 Task: Move the task Integrate website with social media platforms to the section To-Do in the project AgileAvail and sort the tasks in the project by Due Date
Action: Mouse moved to (78, 342)
Screenshot: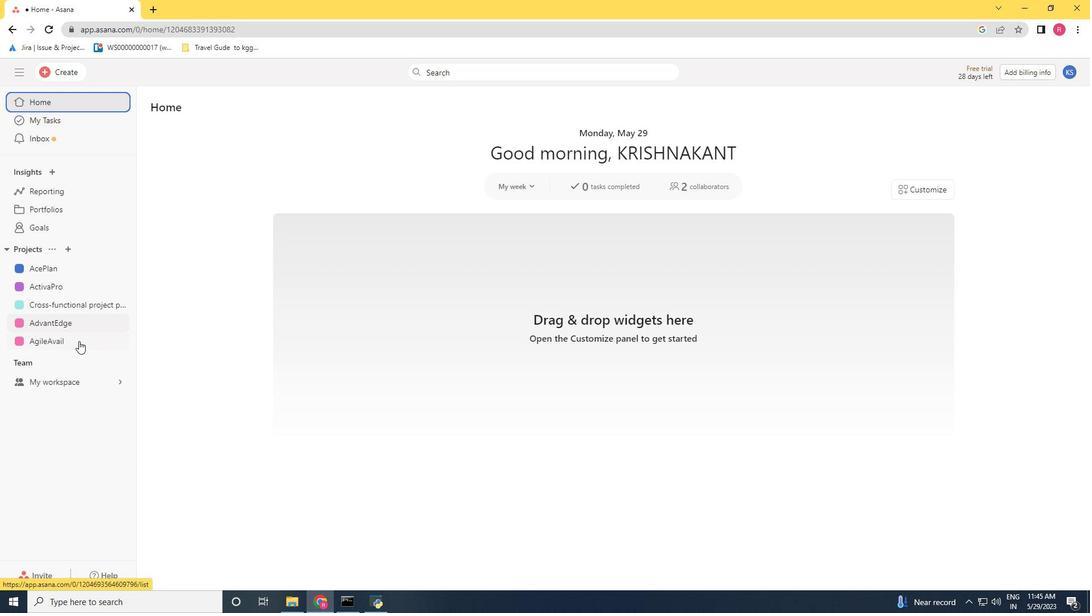
Action: Mouse pressed left at (78, 342)
Screenshot: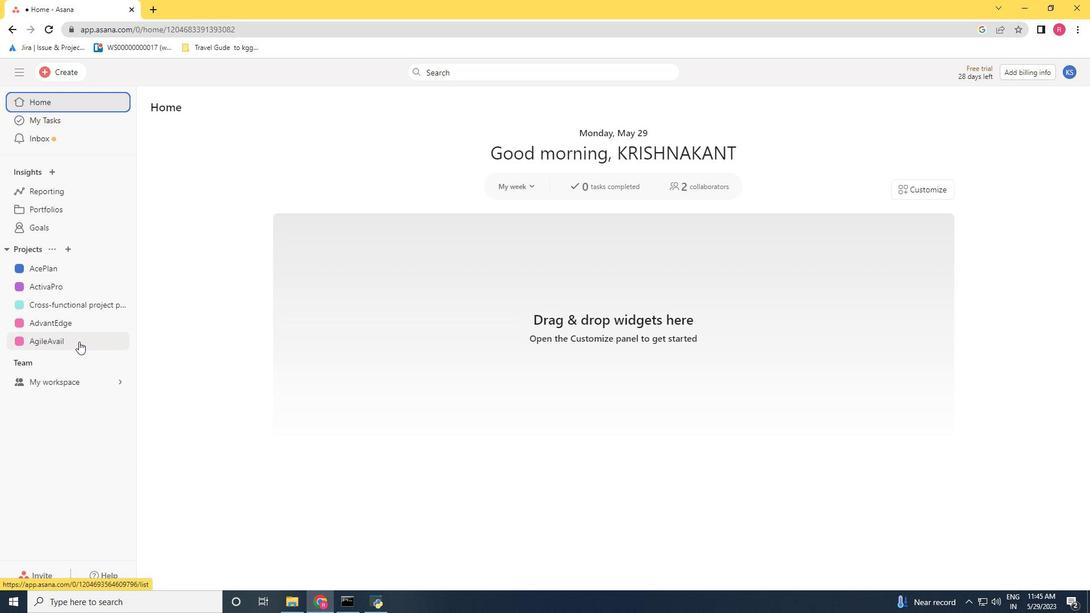 
Action: Mouse moved to (476, 247)
Screenshot: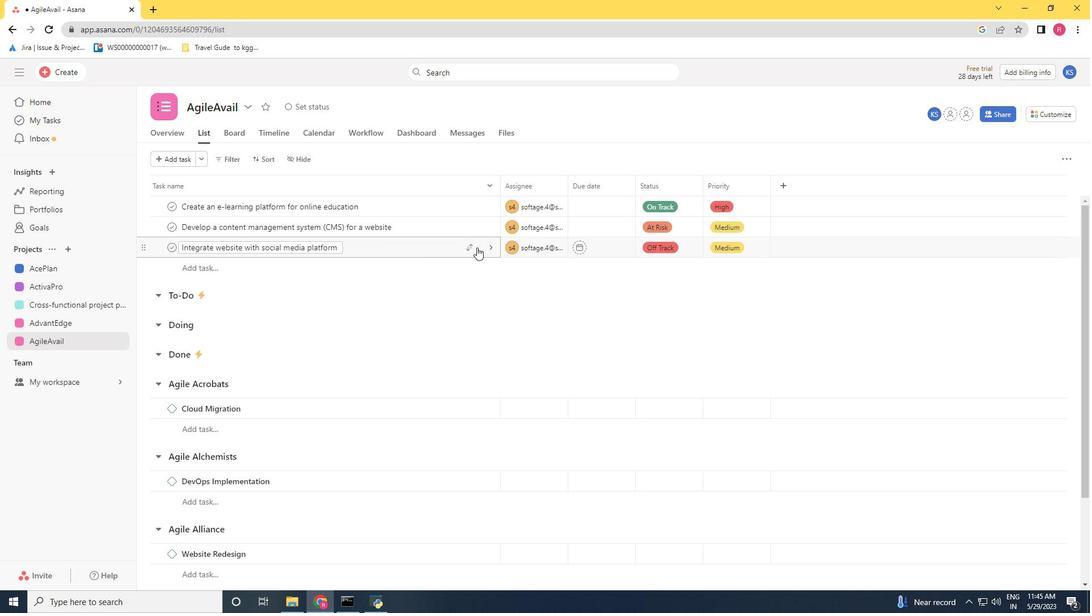 
Action: Mouse pressed left at (476, 247)
Screenshot: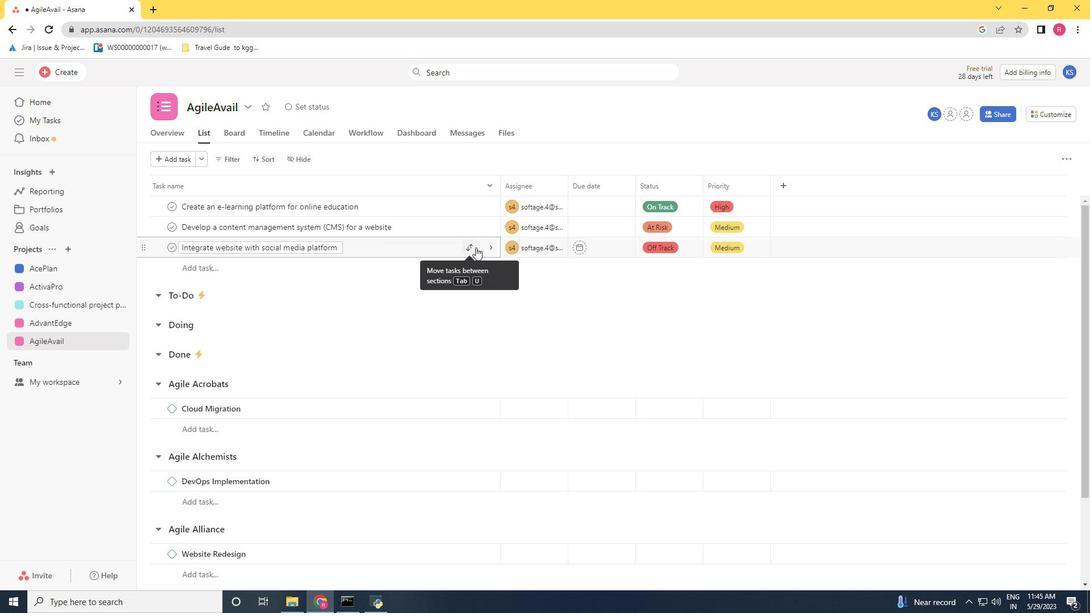 
Action: Mouse moved to (458, 314)
Screenshot: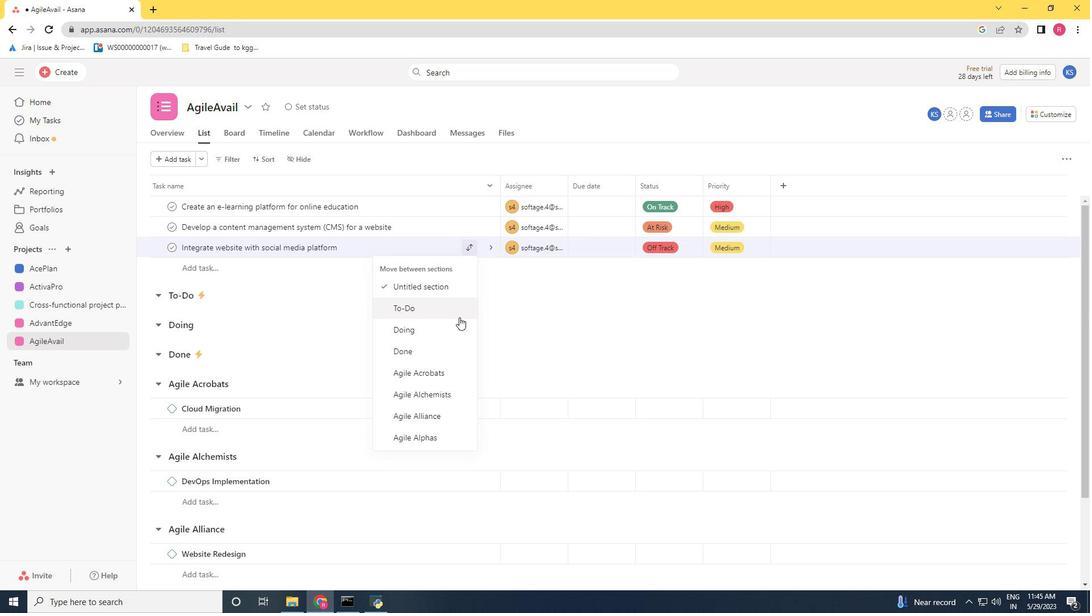 
Action: Mouse pressed left at (458, 314)
Screenshot: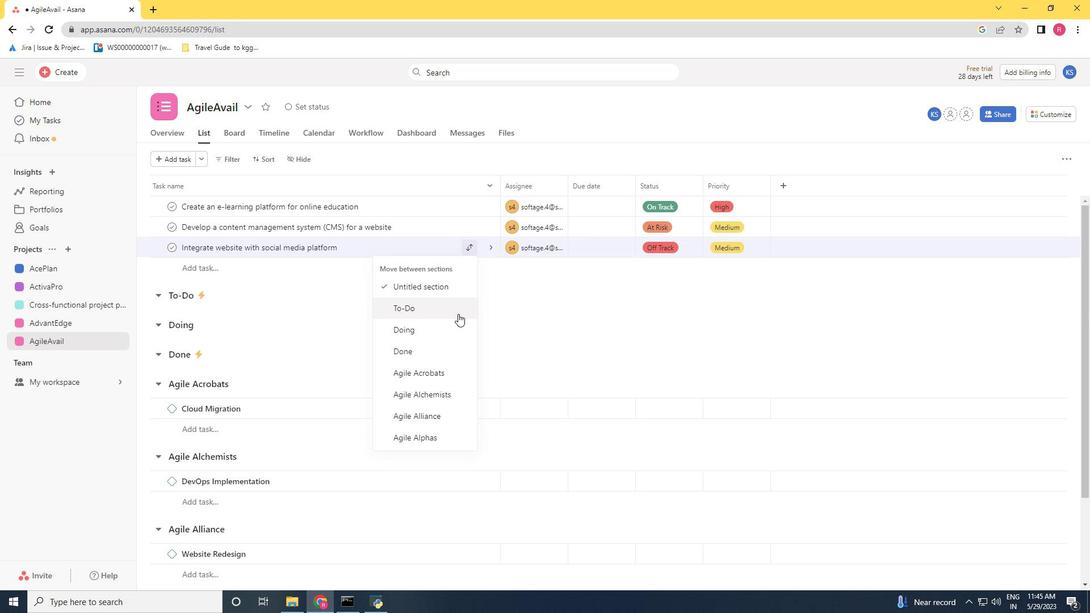 
Action: Mouse moved to (309, 158)
Screenshot: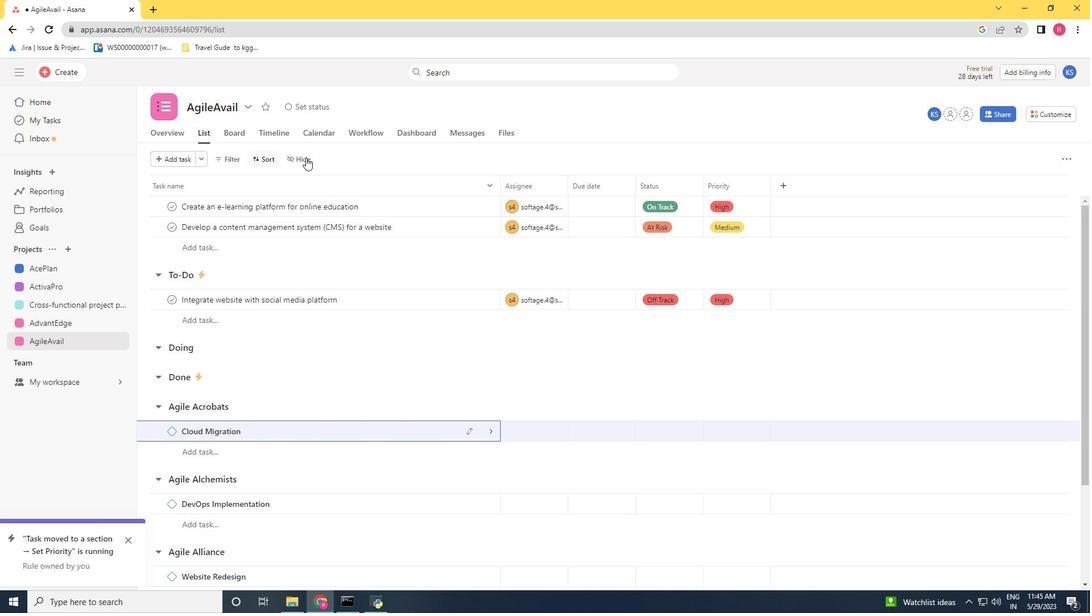 
Action: Mouse pressed left at (309, 158)
Screenshot: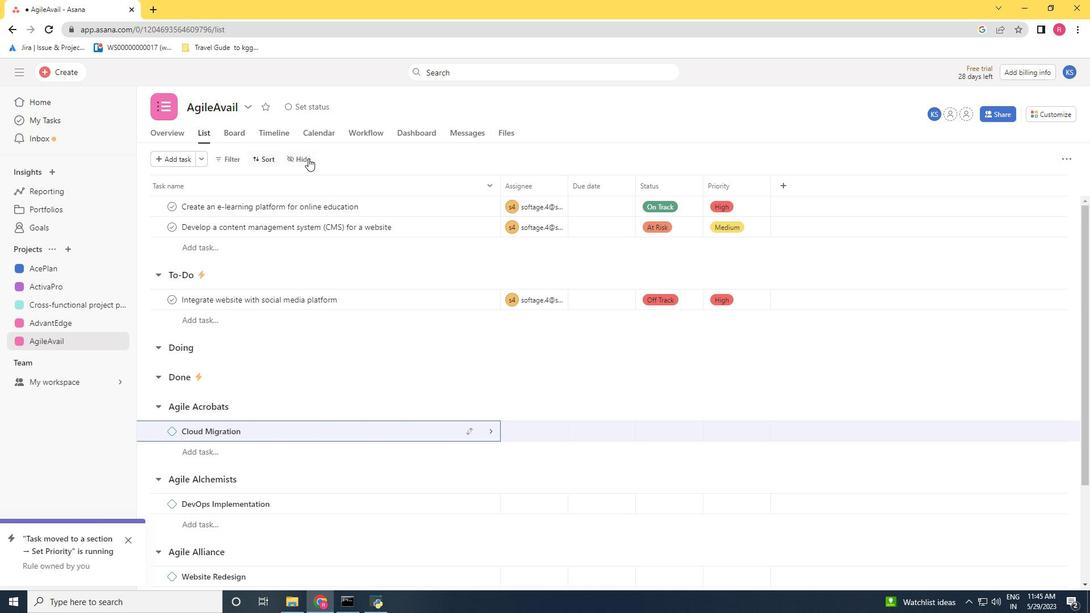 
Action: Mouse moved to (256, 154)
Screenshot: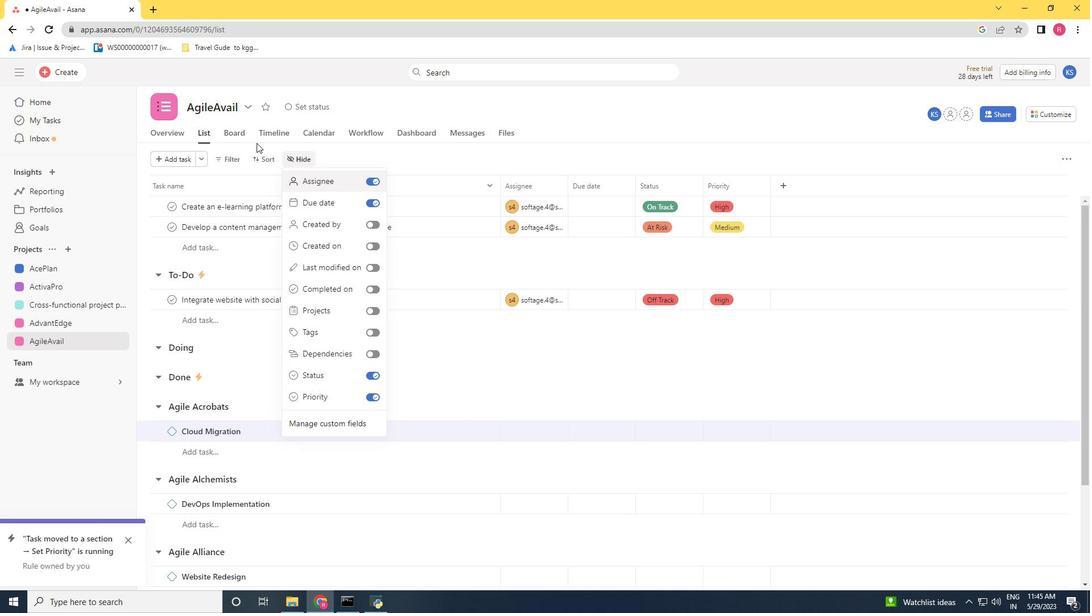
Action: Mouse pressed left at (256, 154)
Screenshot: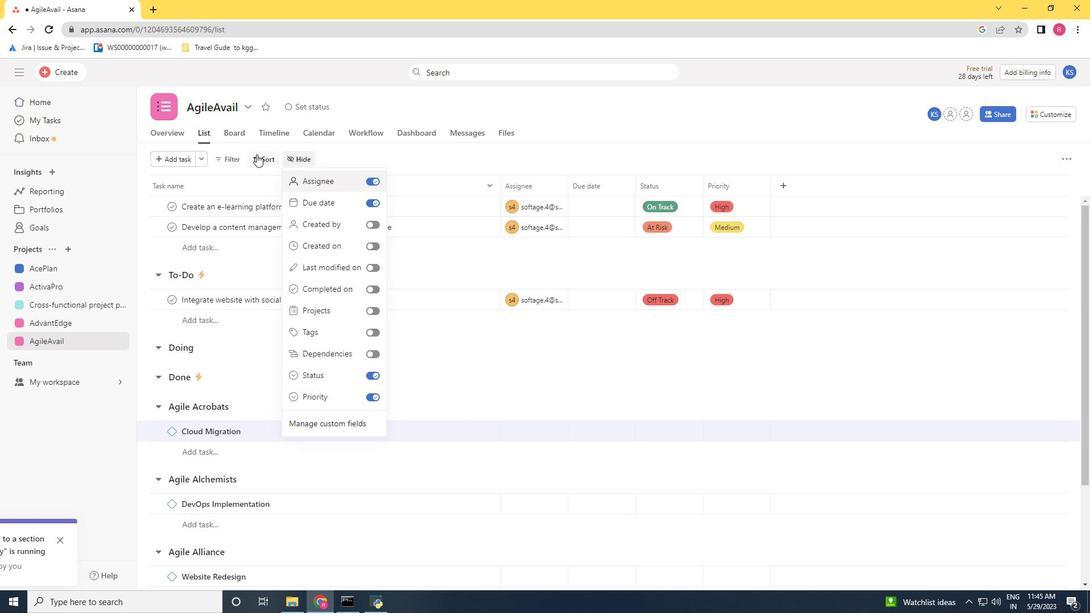 
Action: Mouse moved to (310, 231)
Screenshot: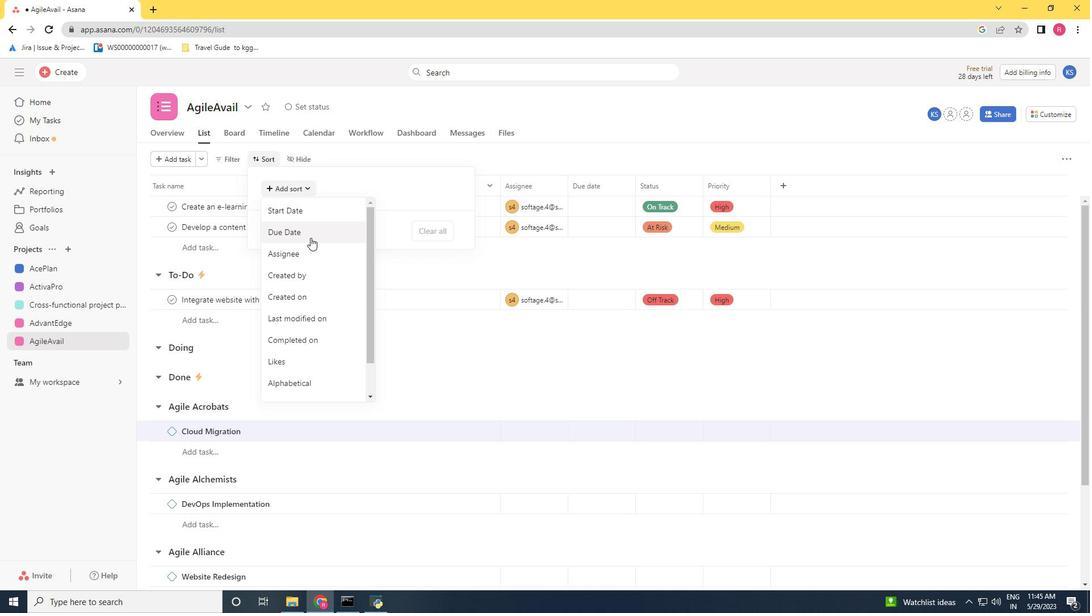 
Action: Mouse pressed left at (310, 231)
Screenshot: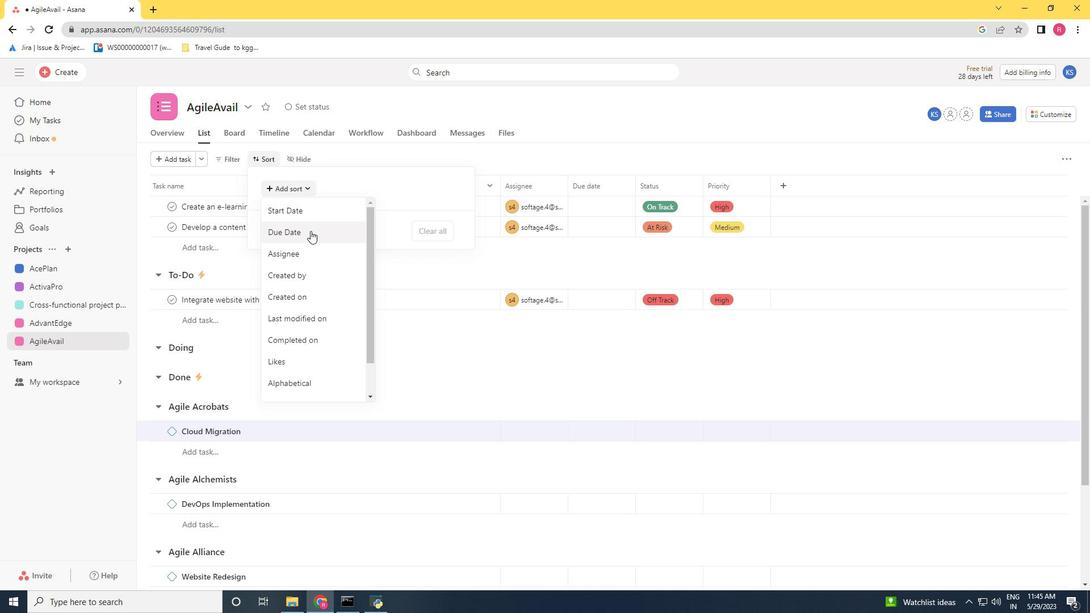 
Action: Mouse moved to (386, 205)
Screenshot: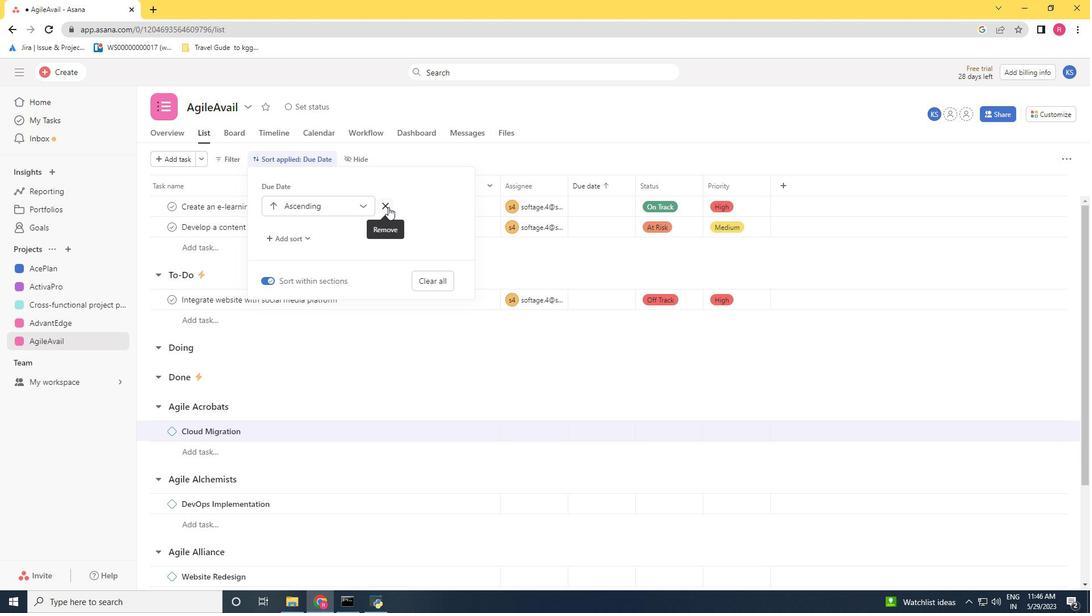
Action: Mouse pressed left at (386, 205)
Screenshot: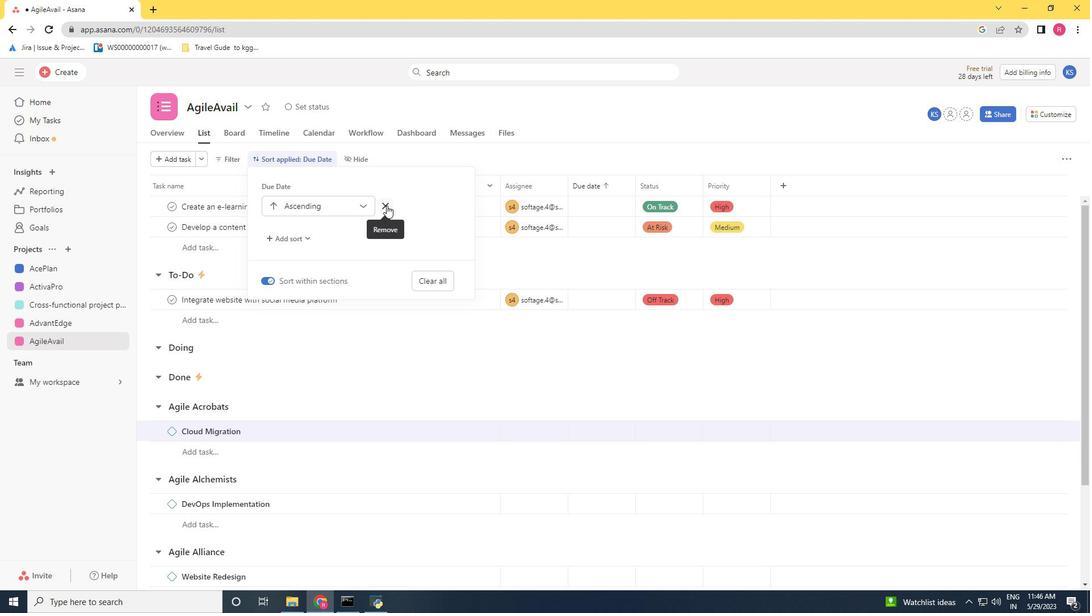 
Action: Mouse moved to (390, 356)
Screenshot: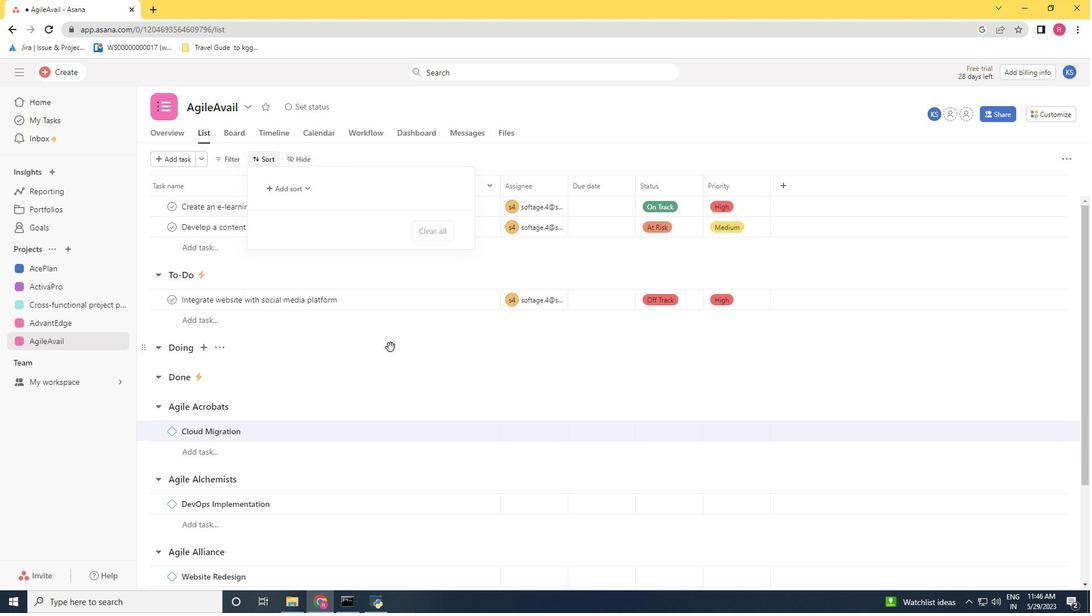 
Action: Mouse pressed left at (390, 356)
Screenshot: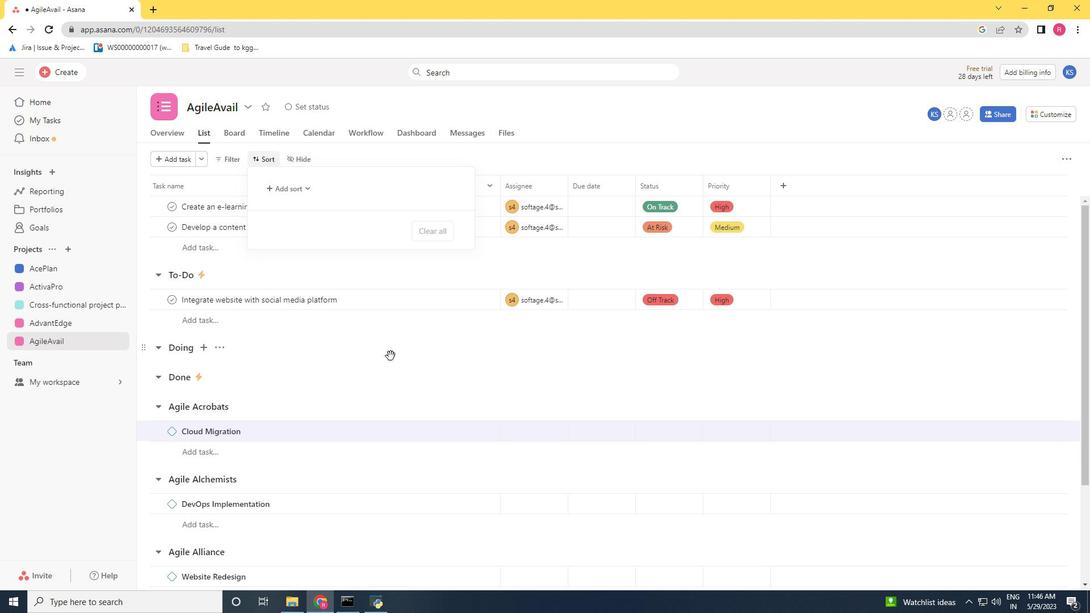 
Action: Mouse moved to (271, 156)
Screenshot: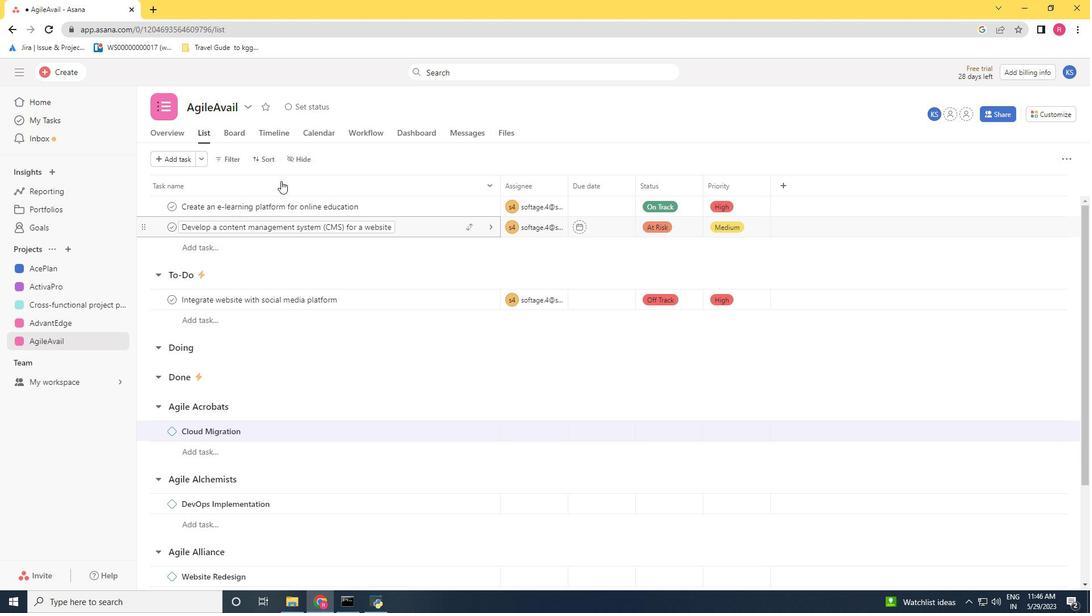 
Action: Mouse pressed left at (271, 156)
Screenshot: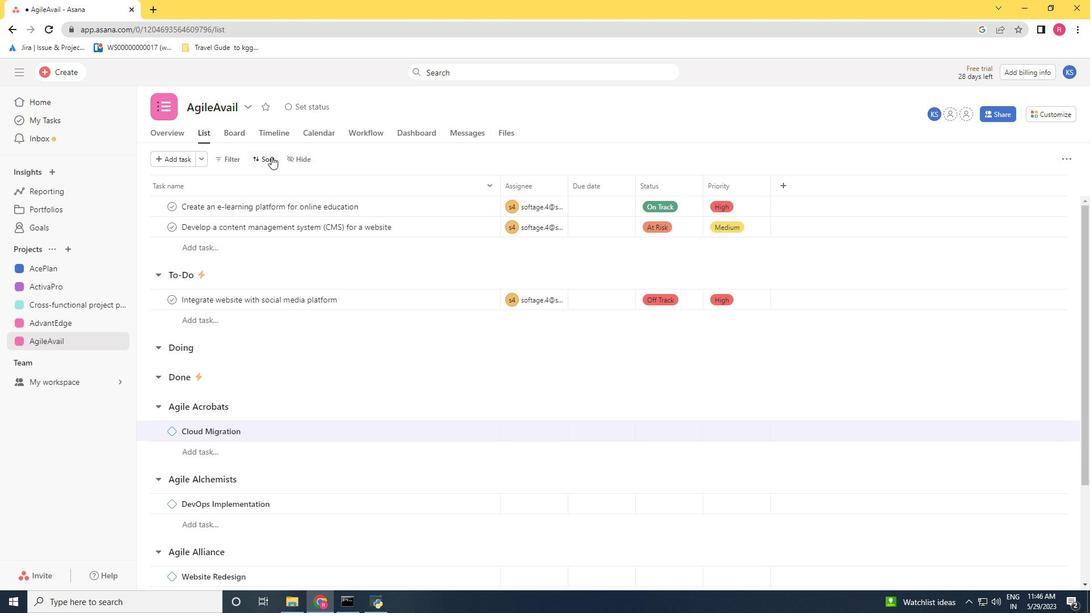 
Action: Mouse moved to (296, 232)
Screenshot: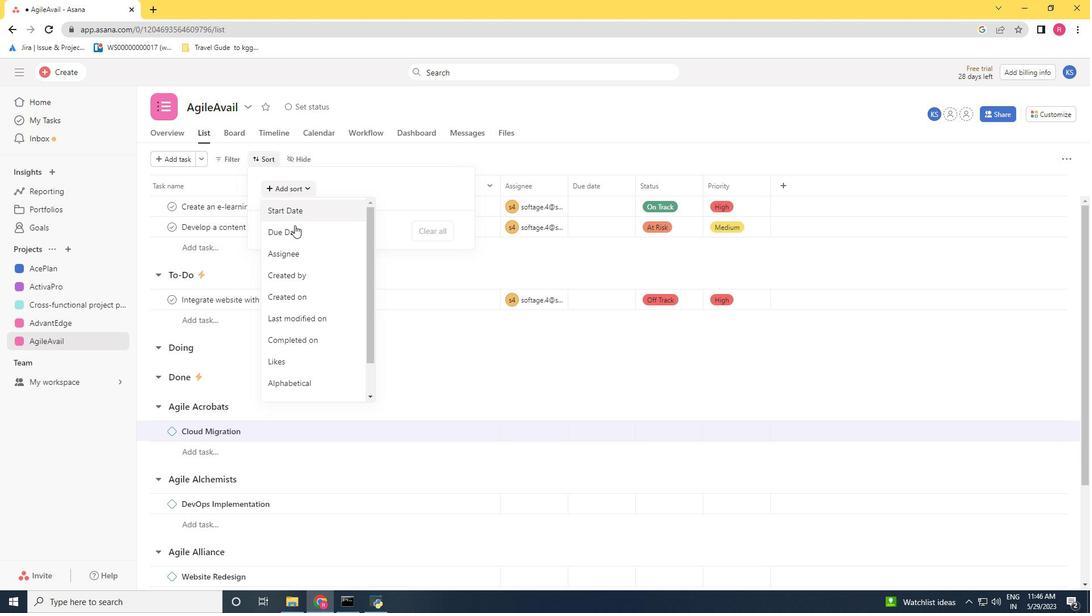 
Action: Mouse pressed left at (296, 232)
Screenshot: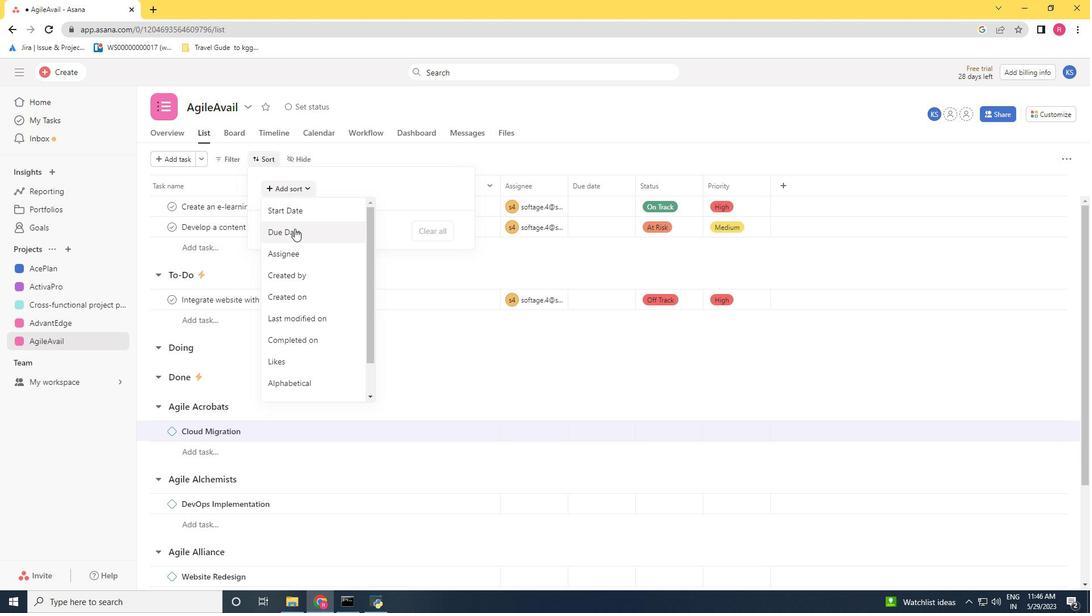 
Action: Mouse moved to (384, 355)
Screenshot: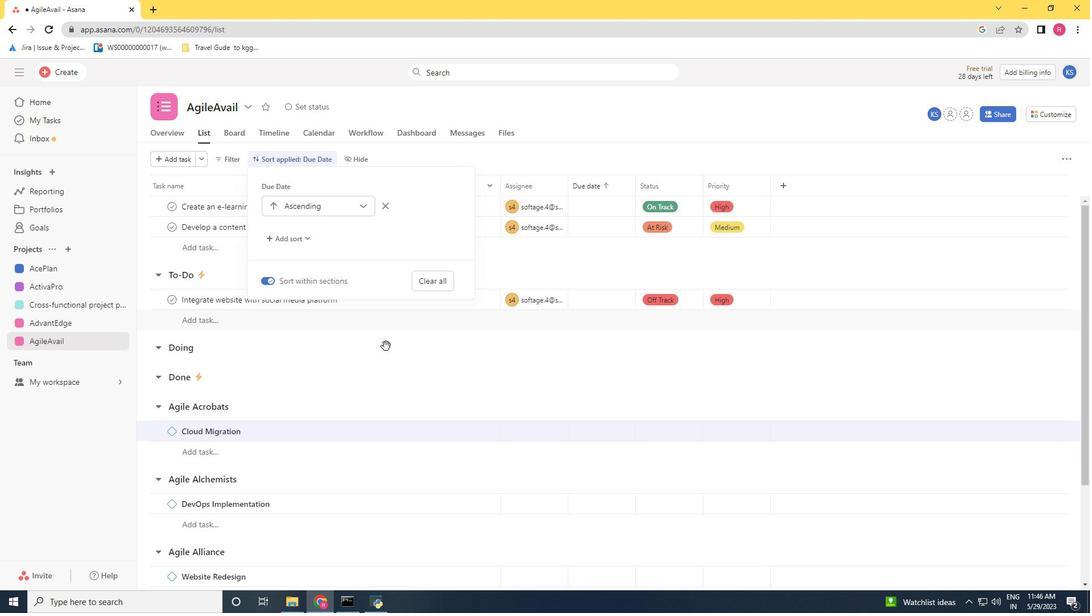 
Action: Mouse pressed left at (384, 355)
Screenshot: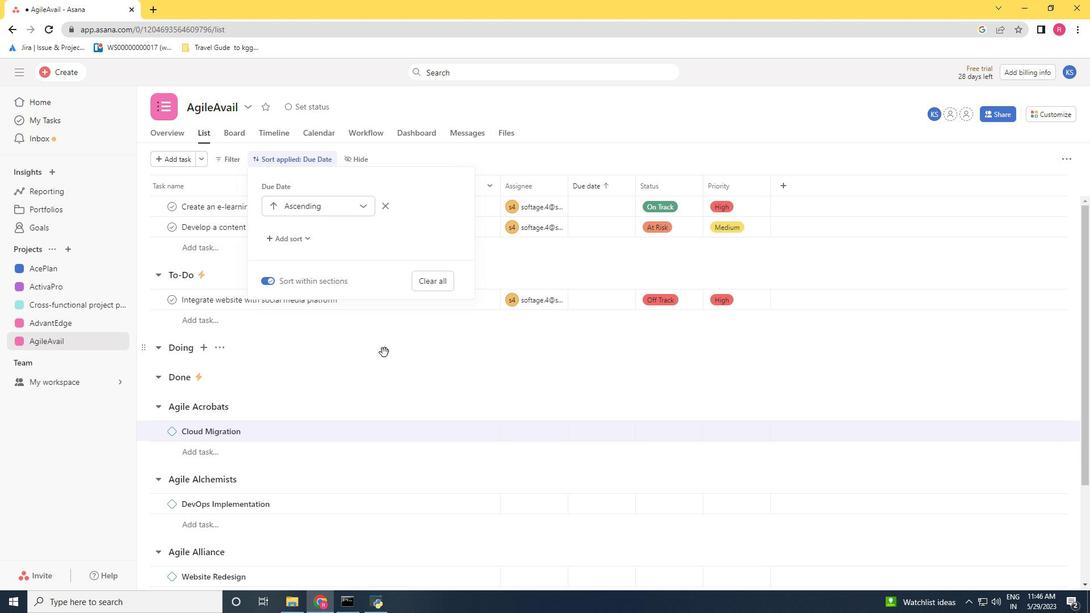 
